 Task: Add a field from the Popular template Effort Level a blank project AgileFrame
Action: Mouse moved to (1263, 115)
Screenshot: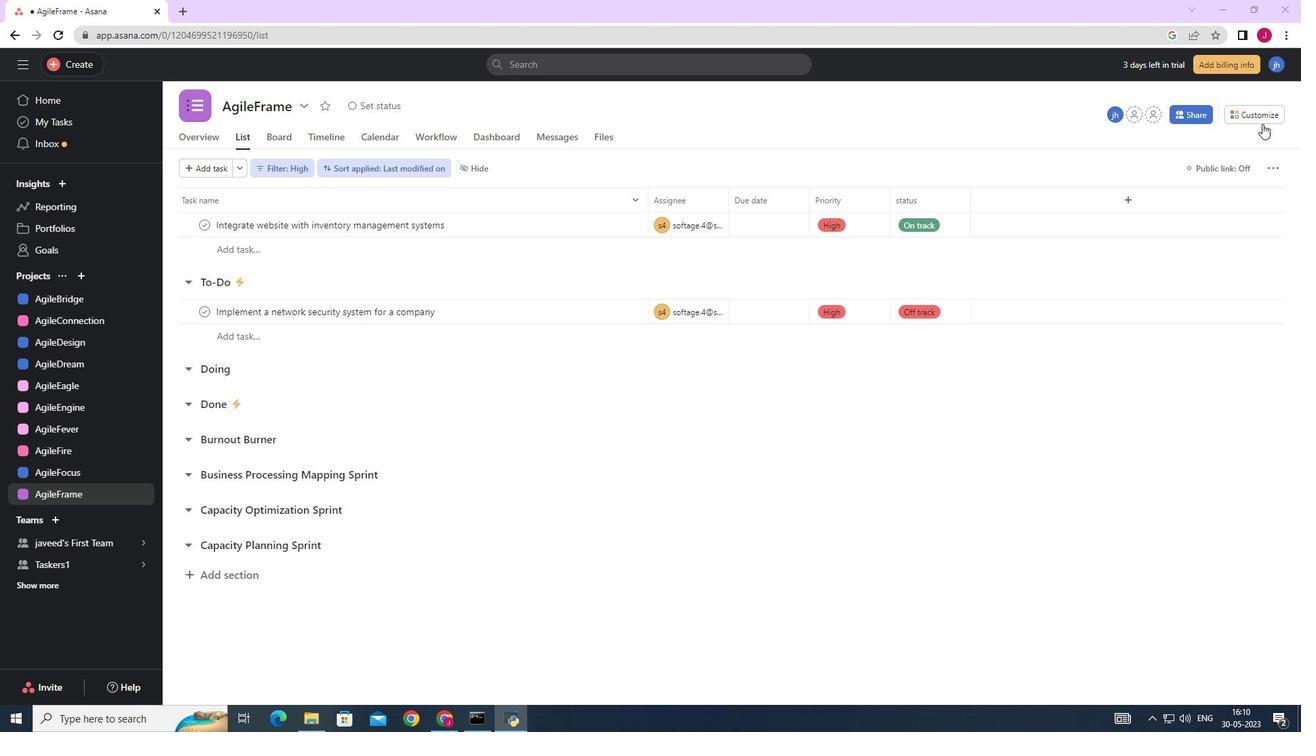 
Action: Mouse pressed left at (1263, 115)
Screenshot: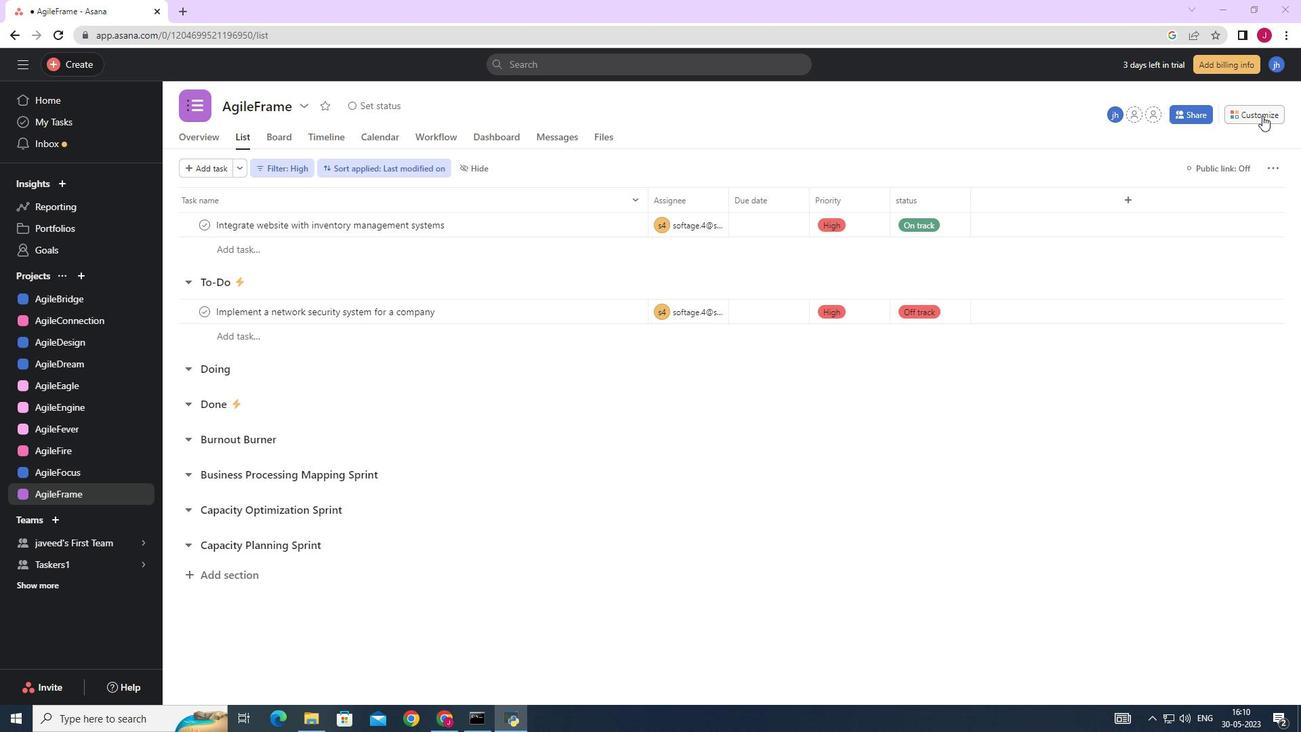 
Action: Mouse moved to (1109, 265)
Screenshot: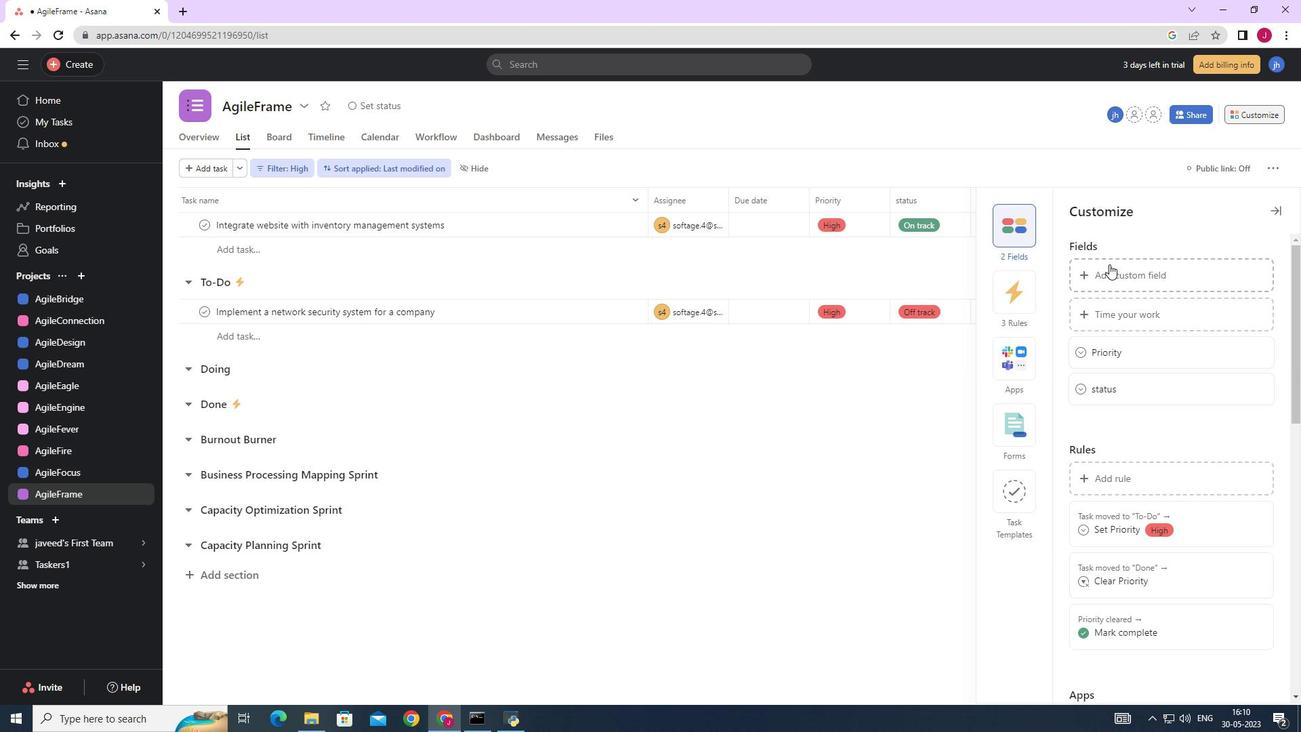 
Action: Mouse pressed left at (1109, 265)
Screenshot: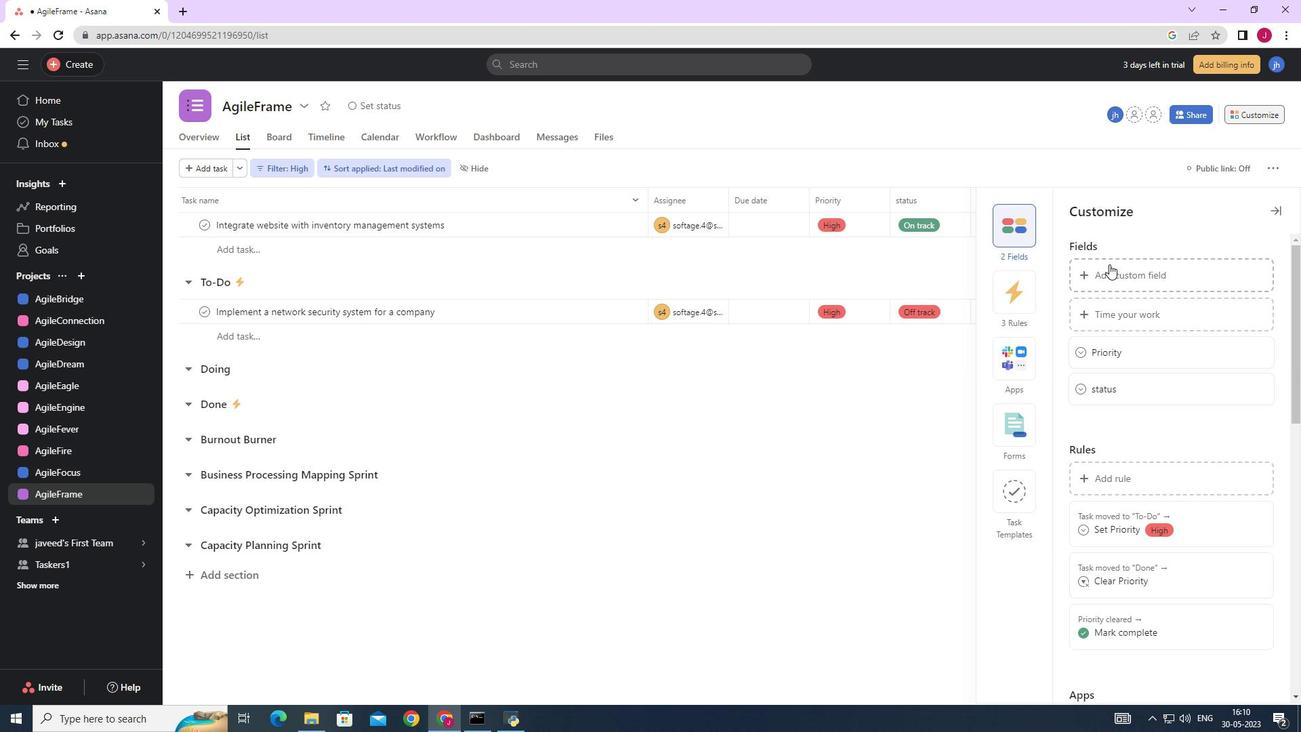 
Action: Mouse moved to (561, 227)
Screenshot: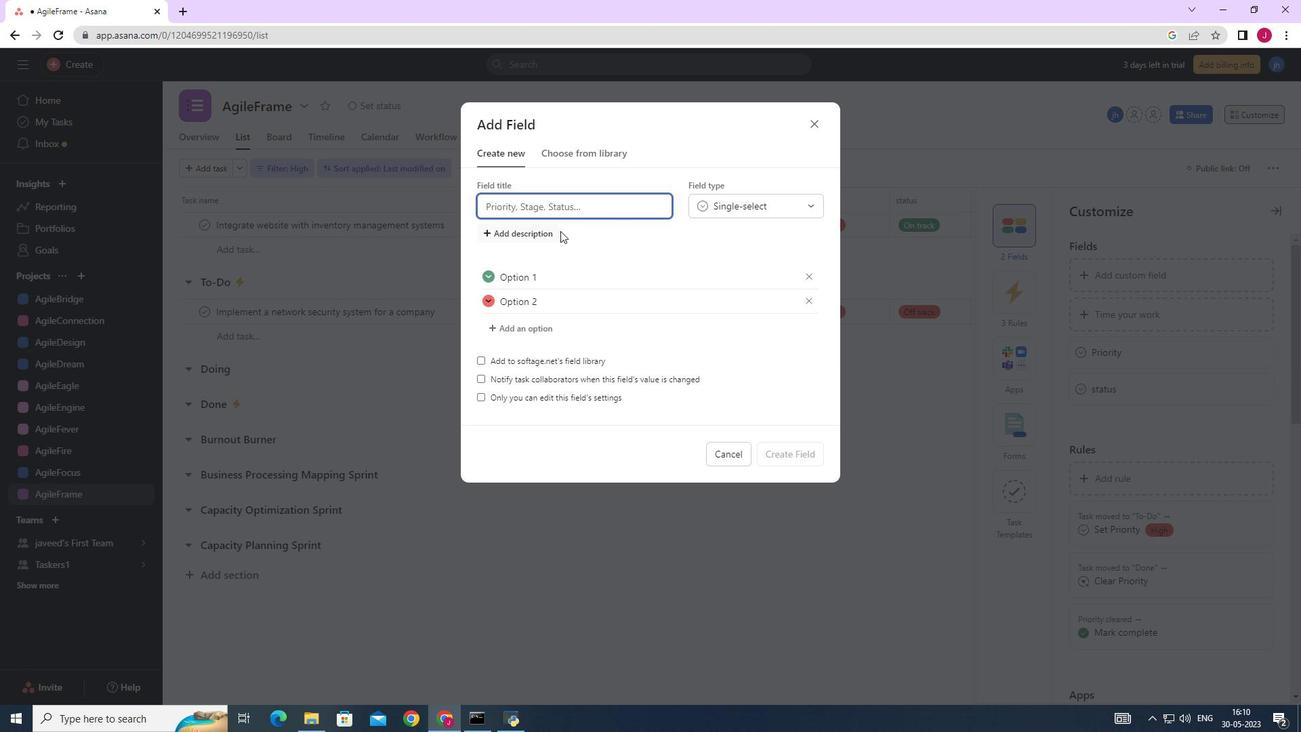 
Action: Key pressed popular<Key.space>template<Key.space>effort
Screenshot: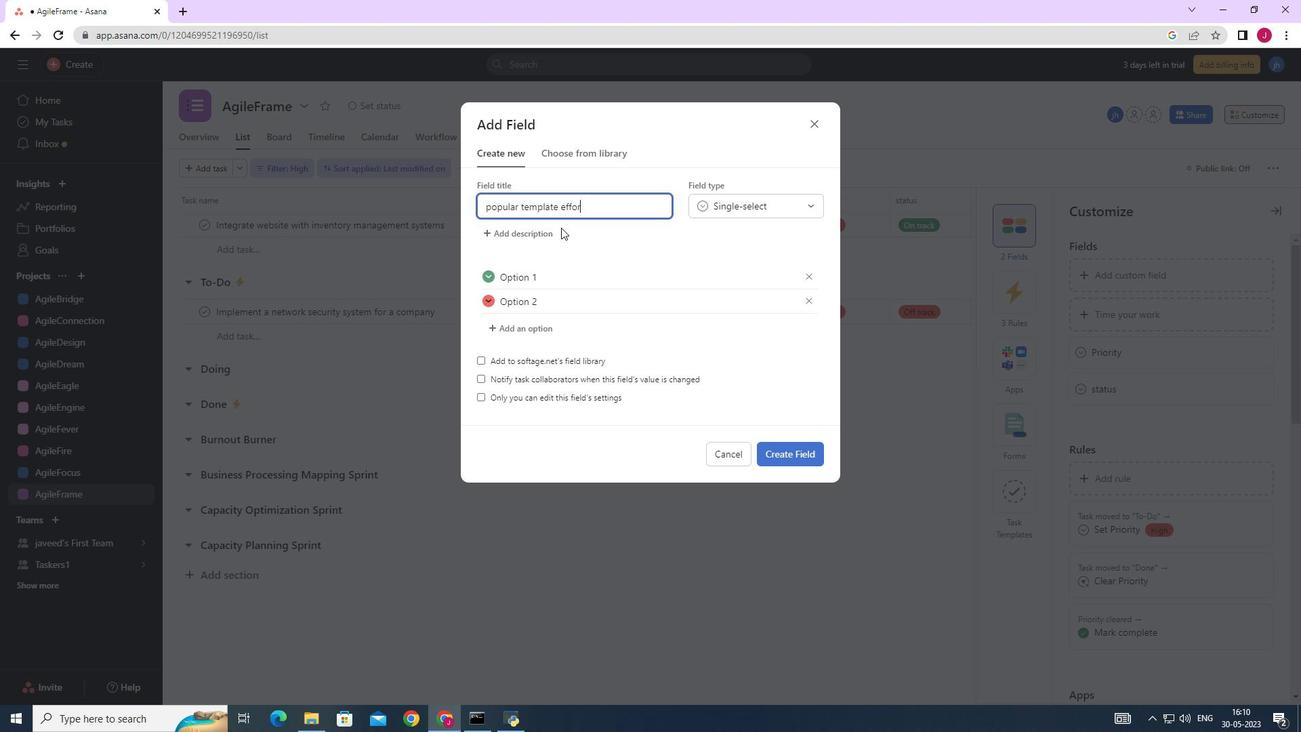 
Action: Mouse moved to (568, 230)
Screenshot: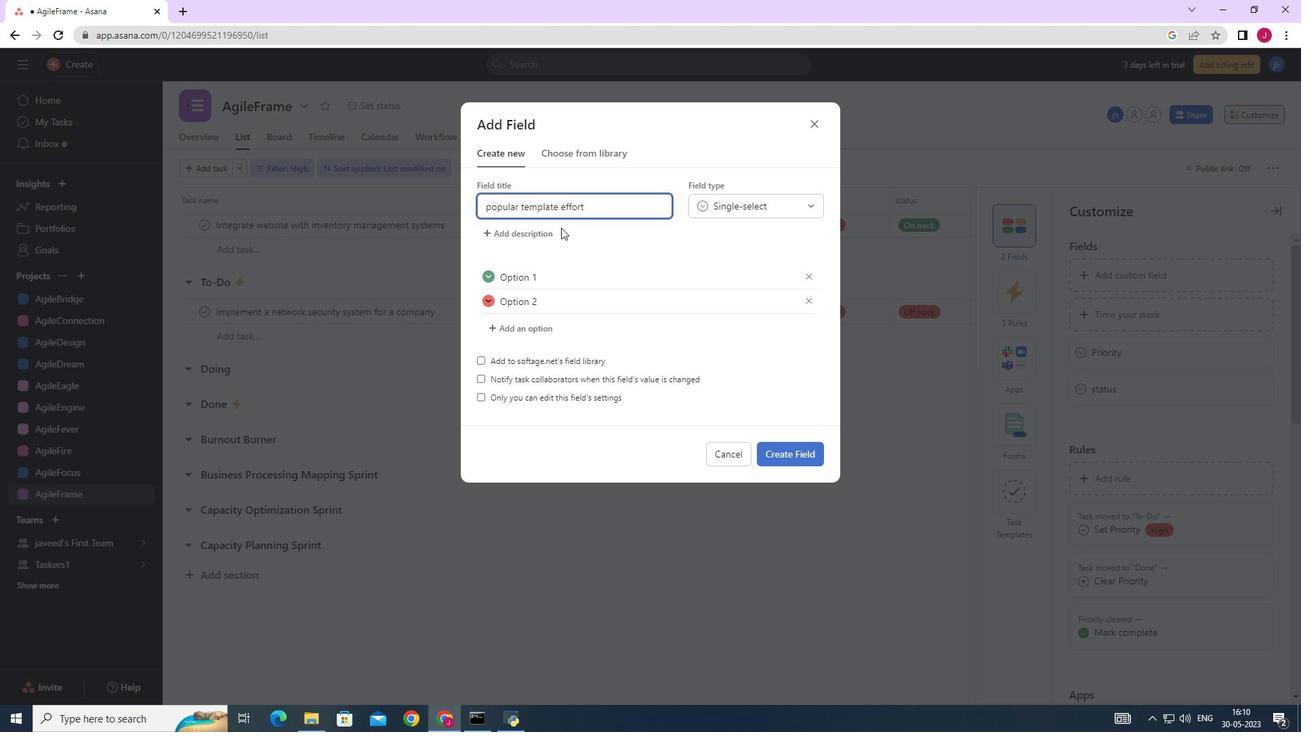 
Action: Key pressed <Key.space>level
Screenshot: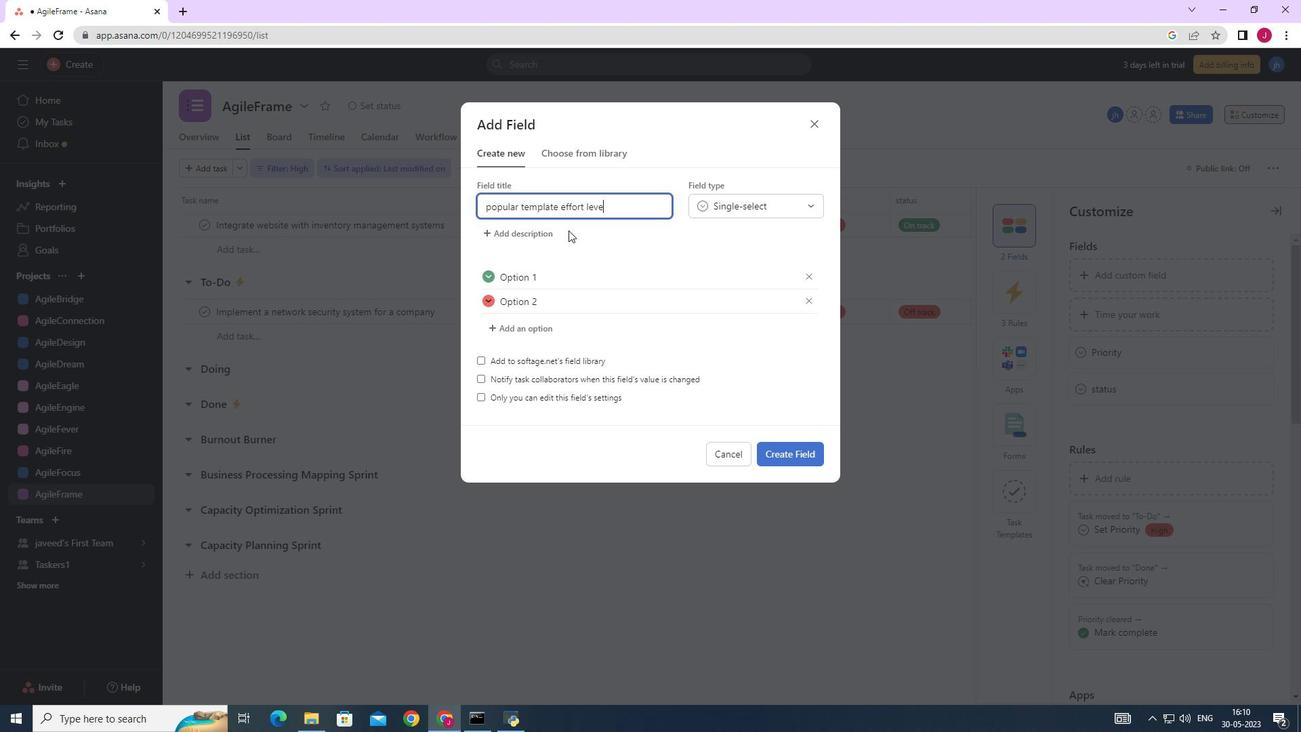 
Action: Mouse moved to (797, 452)
Screenshot: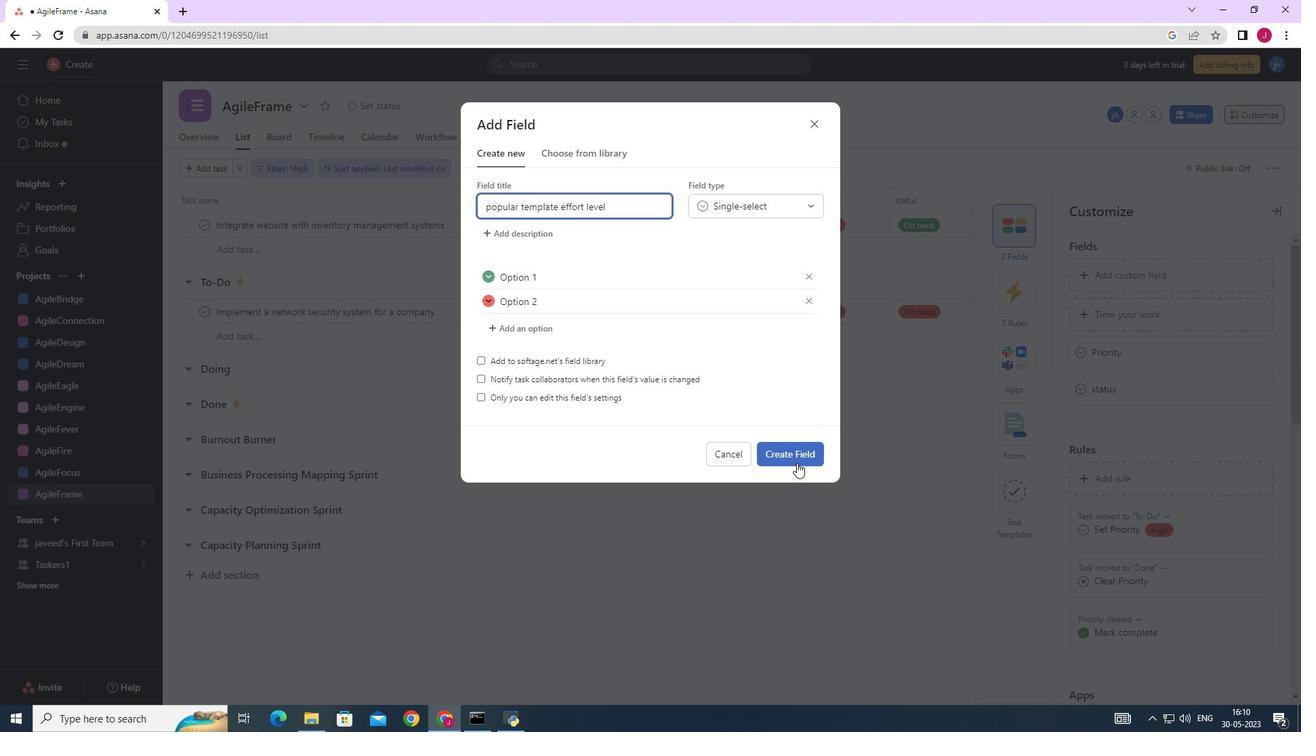 
Action: Mouse pressed left at (797, 452)
Screenshot: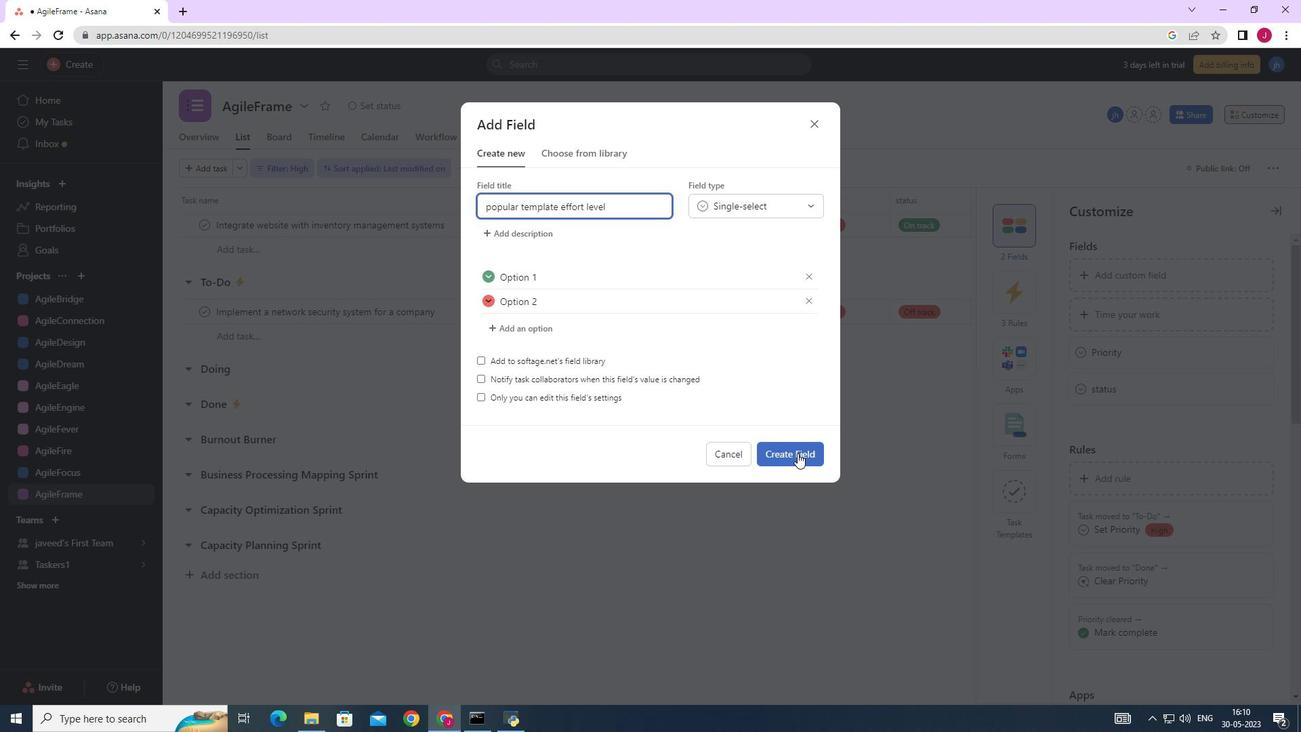 
Action: Mouse moved to (784, 412)
Screenshot: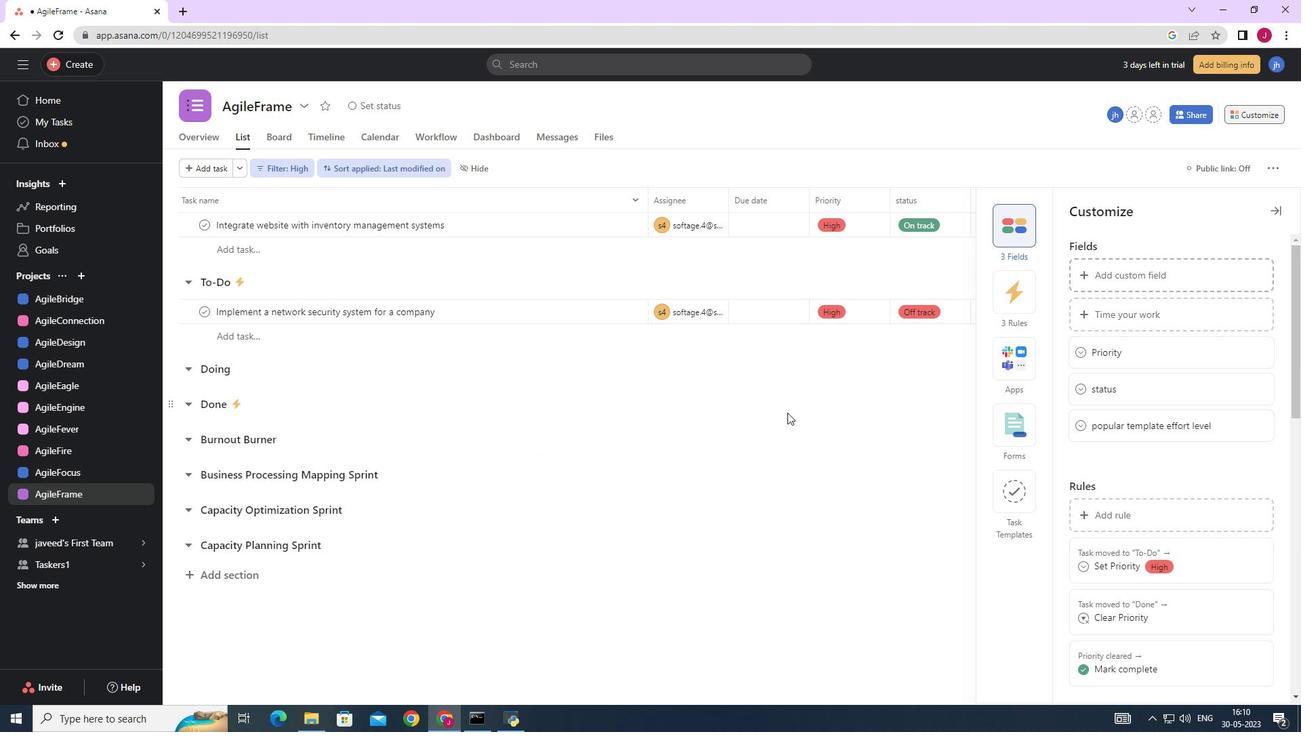 
